 Task: Add the task  Implement version control for better code management to the section Blitz Brigade in the project TracePlan and add a Due Date to the respective task as 2023/08/13.
Action: Mouse moved to (65, 401)
Screenshot: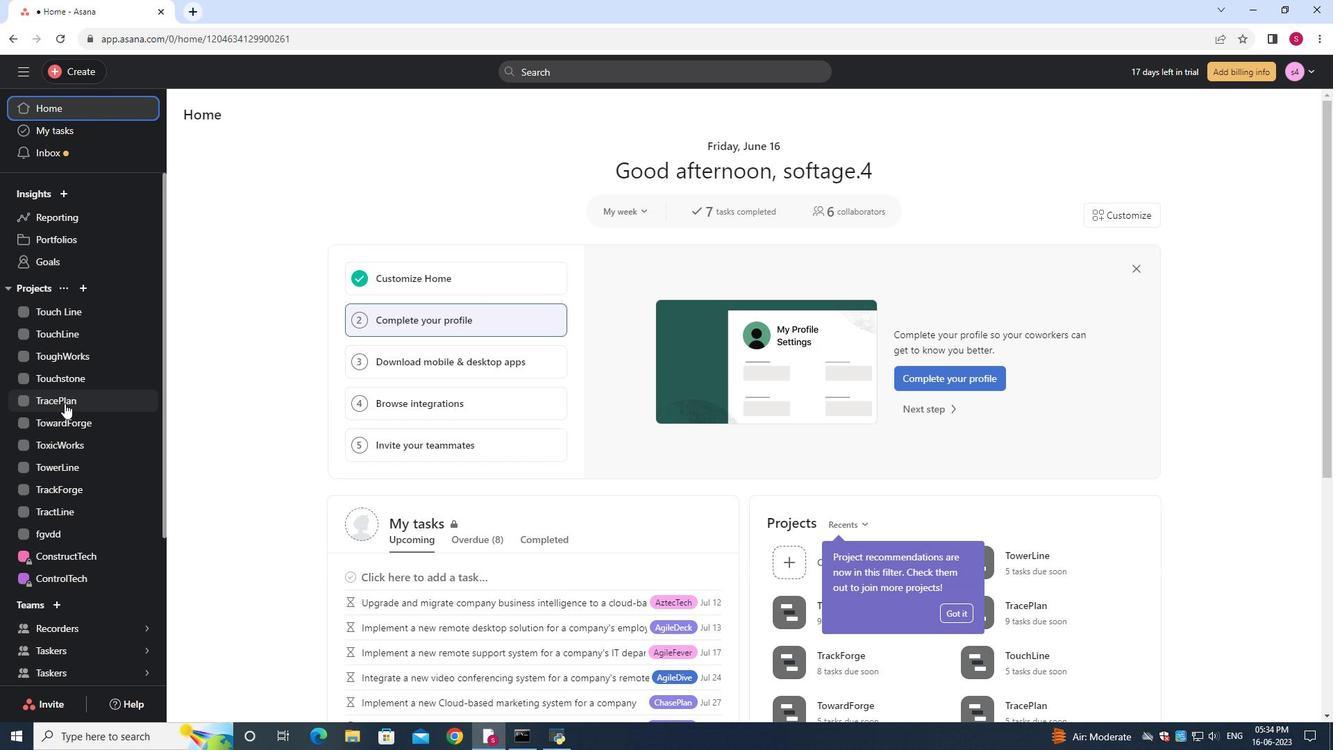 
Action: Mouse pressed left at (65, 401)
Screenshot: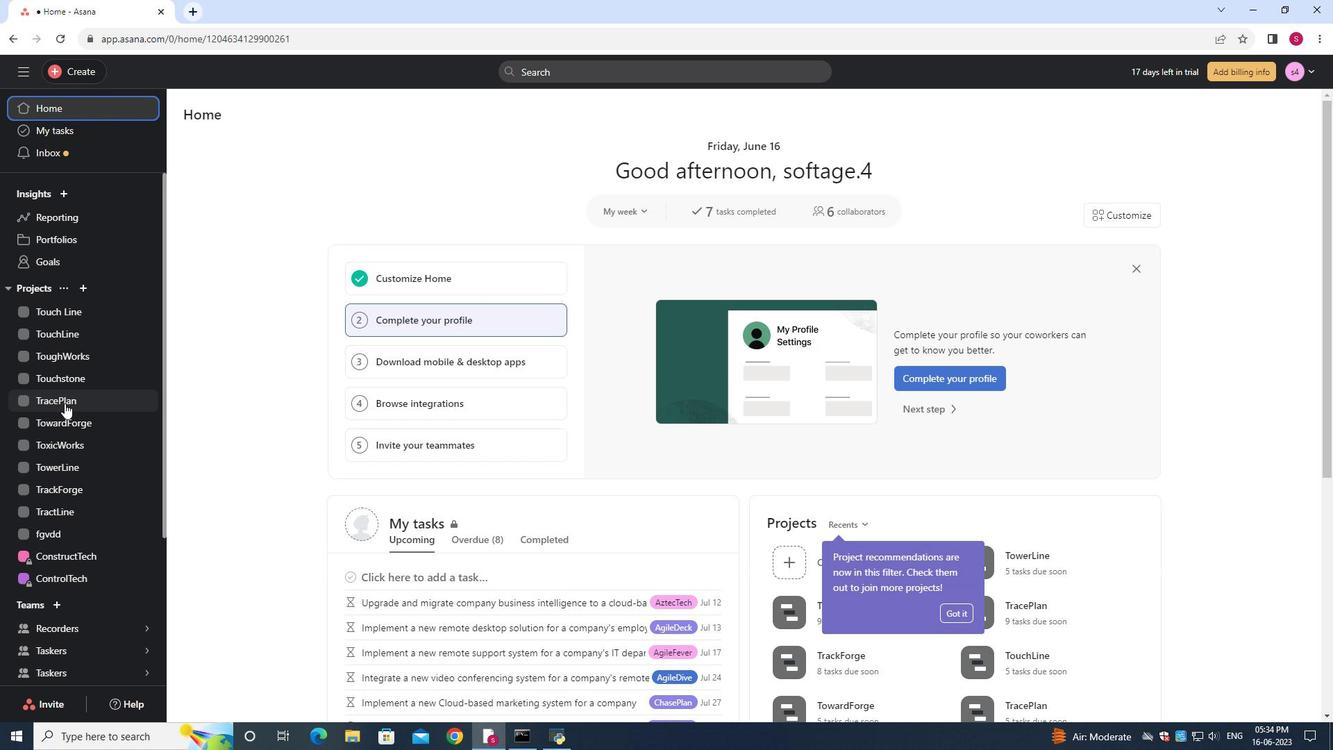 
Action: Mouse moved to (528, 315)
Screenshot: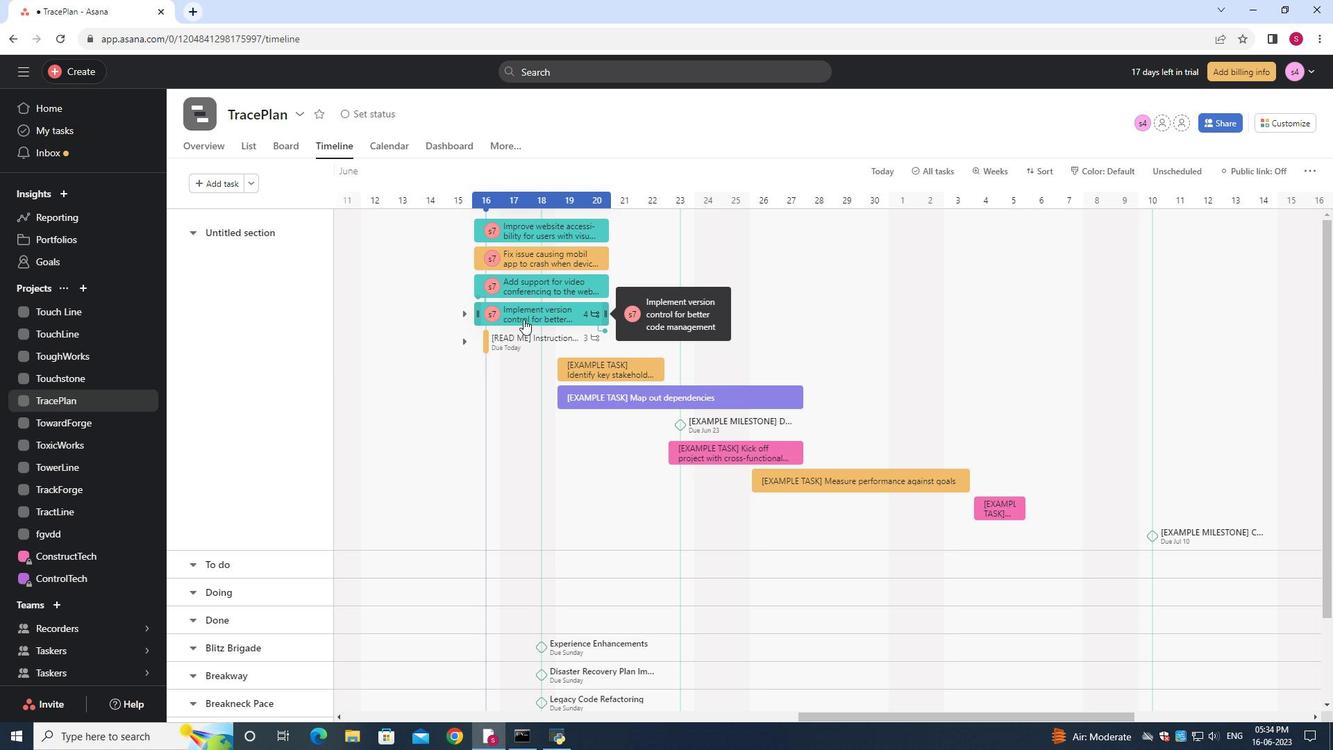 
Action: Mouse pressed left at (528, 315)
Screenshot: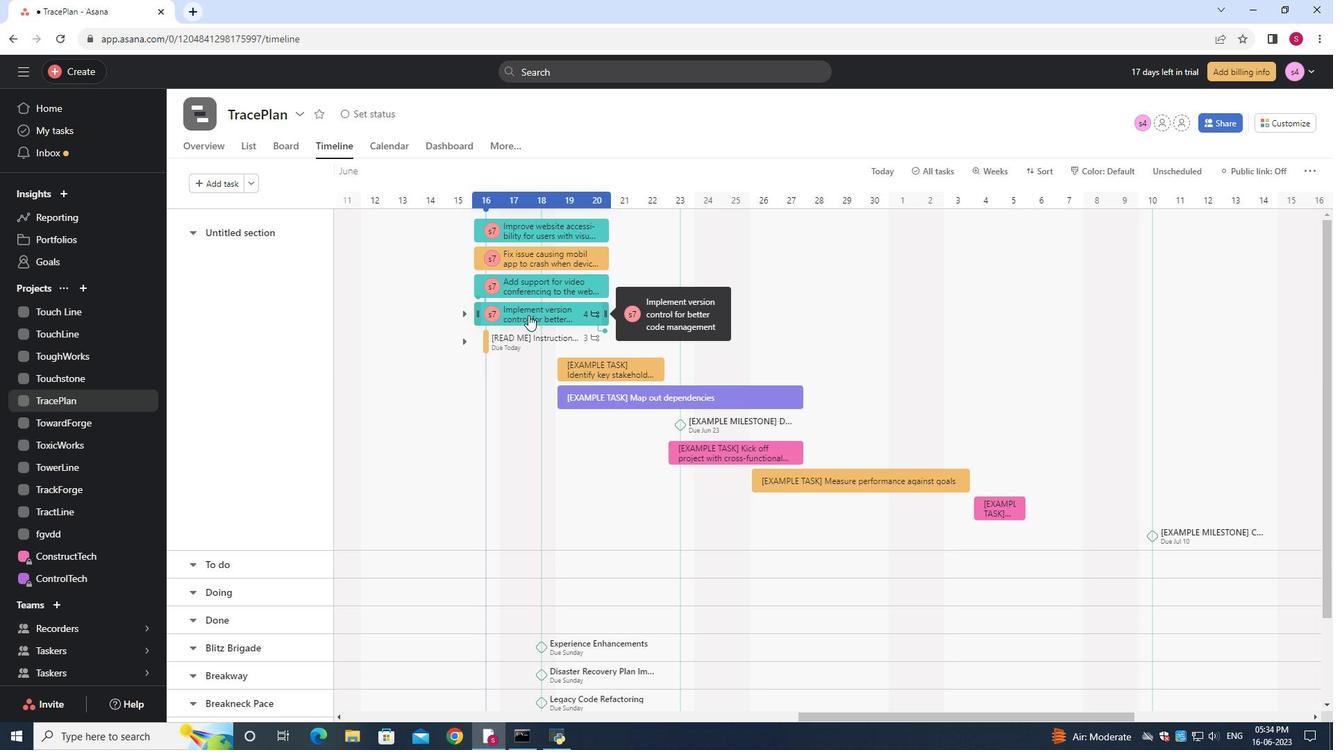 
Action: Mouse moved to (535, 619)
Screenshot: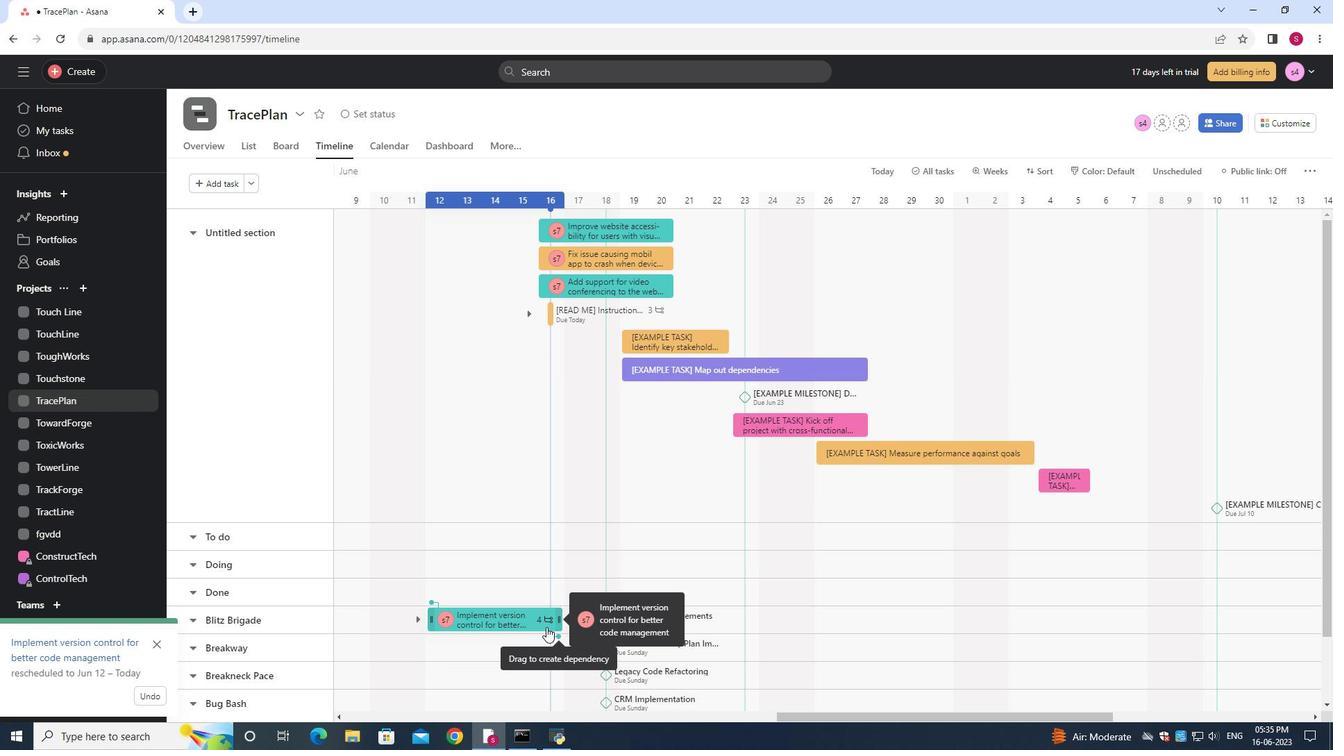 
Action: Mouse pressed left at (535, 619)
Screenshot: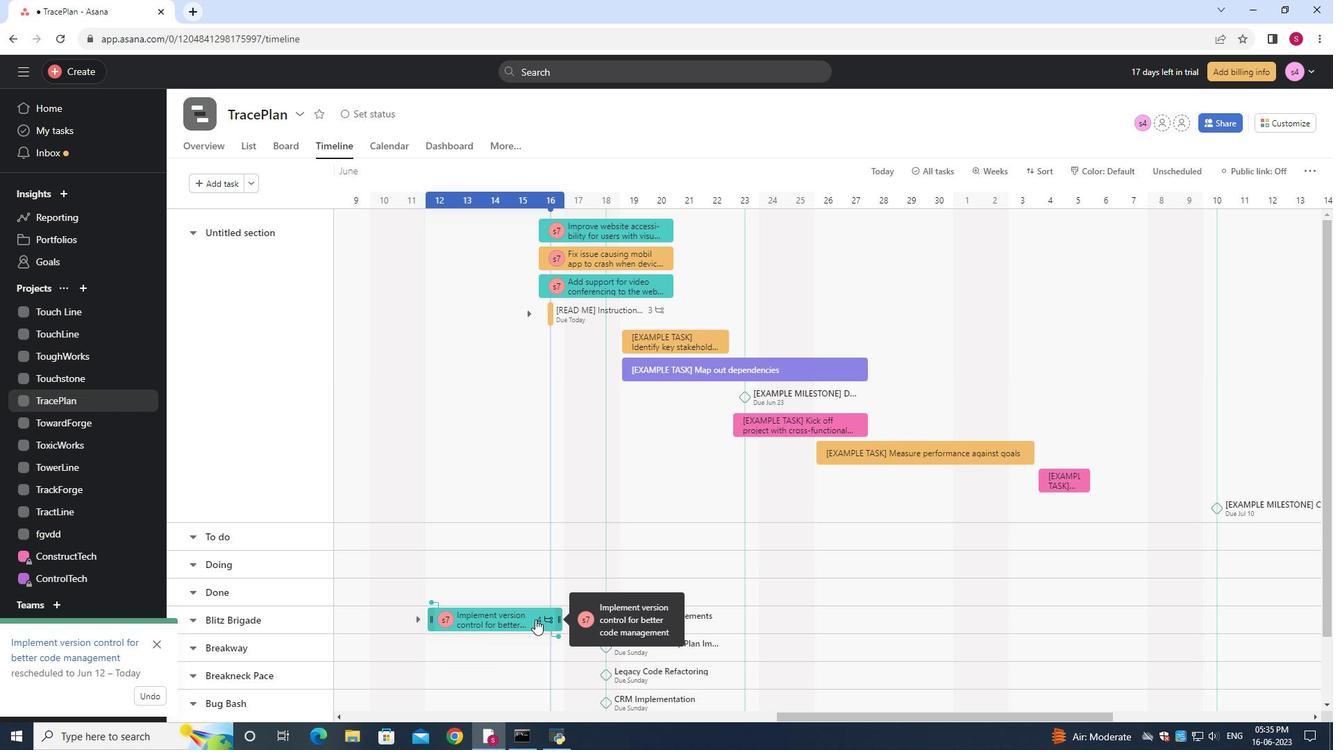 
Action: Mouse moved to (1031, 285)
Screenshot: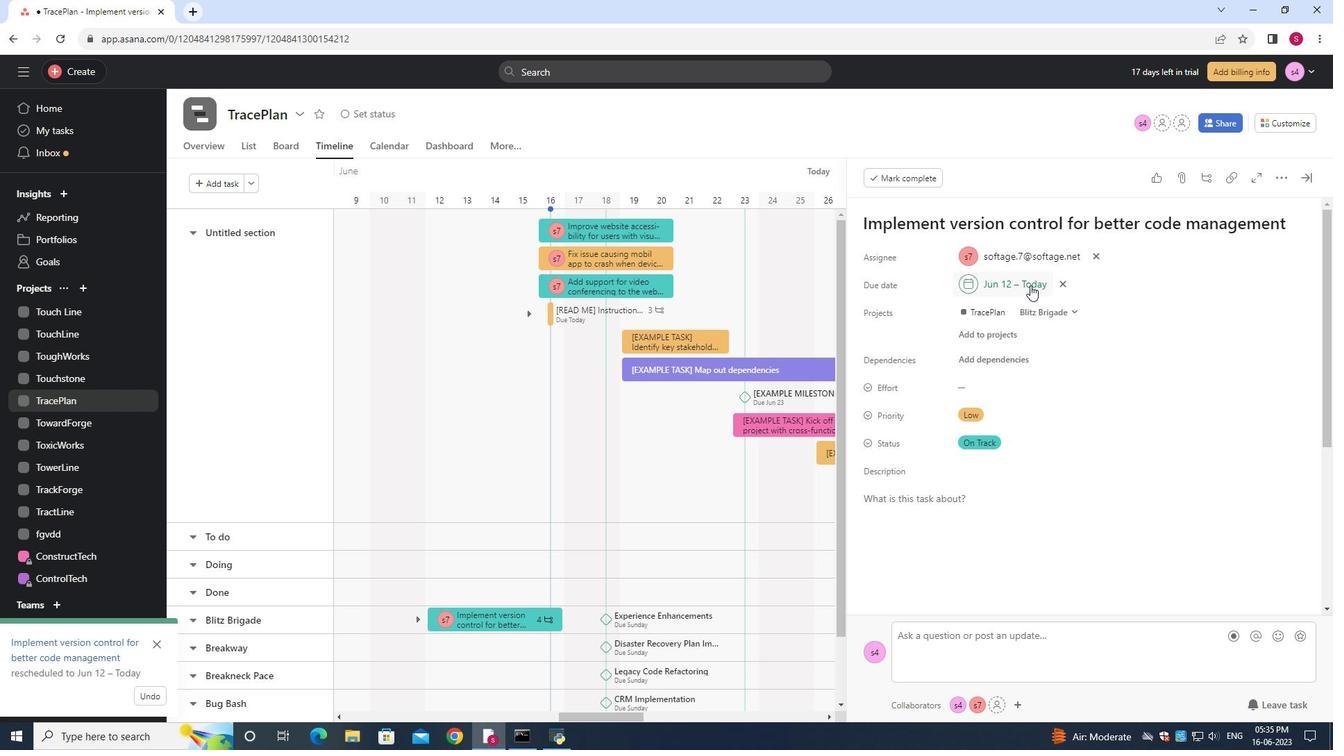 
Action: Mouse pressed left at (1031, 285)
Screenshot: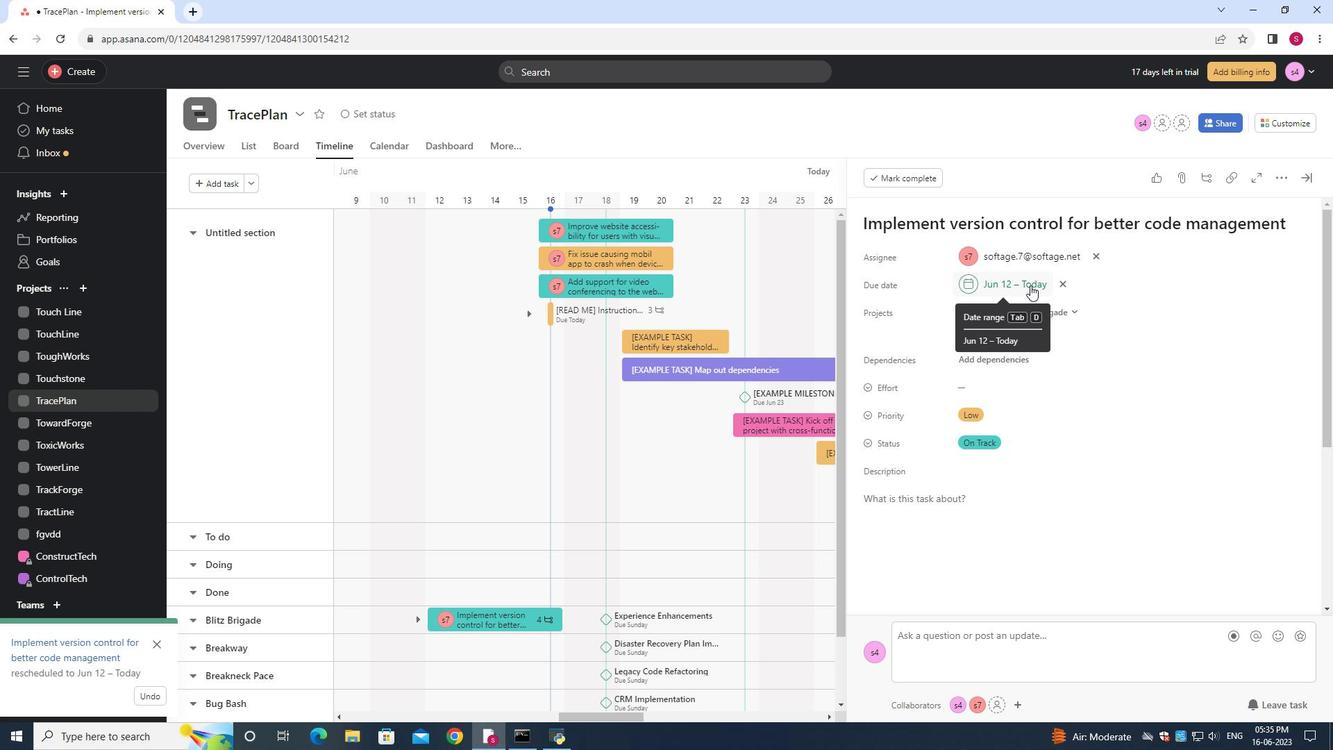 
Action: Mouse moved to (1119, 320)
Screenshot: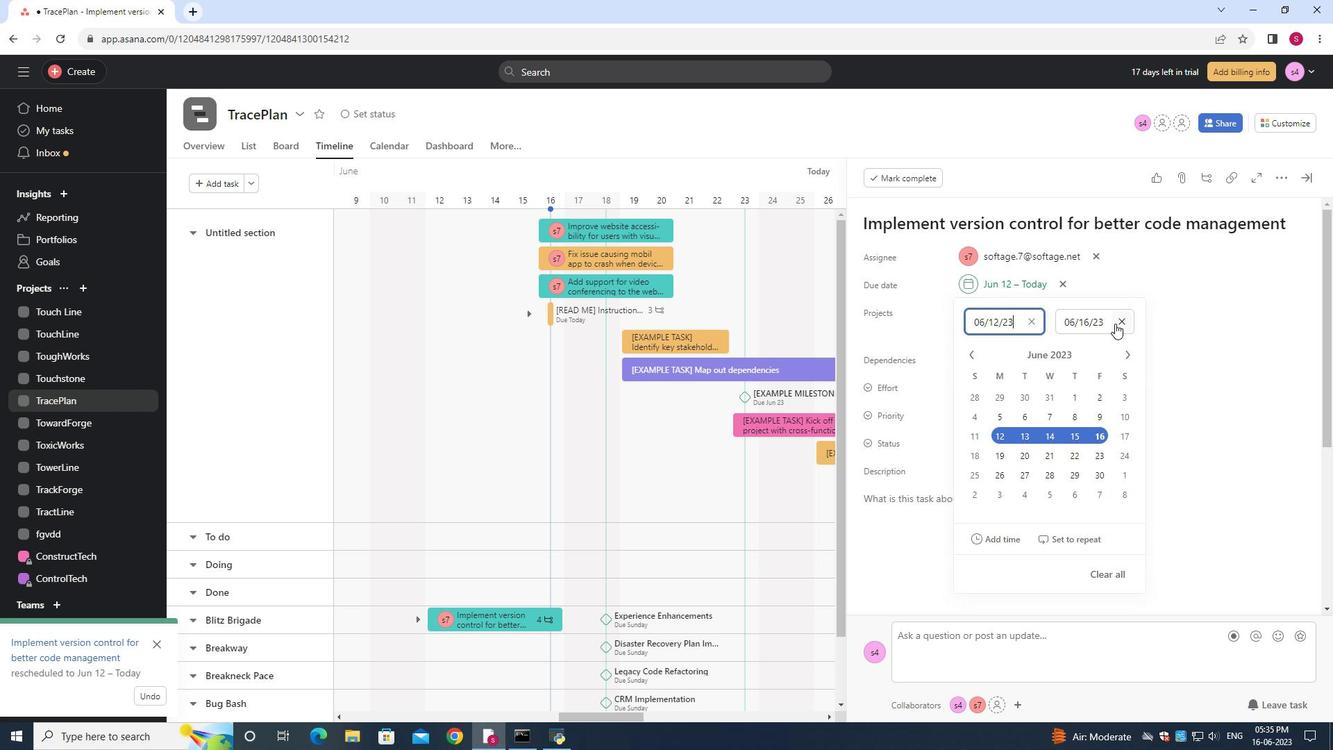 
Action: Mouse pressed left at (1119, 320)
Screenshot: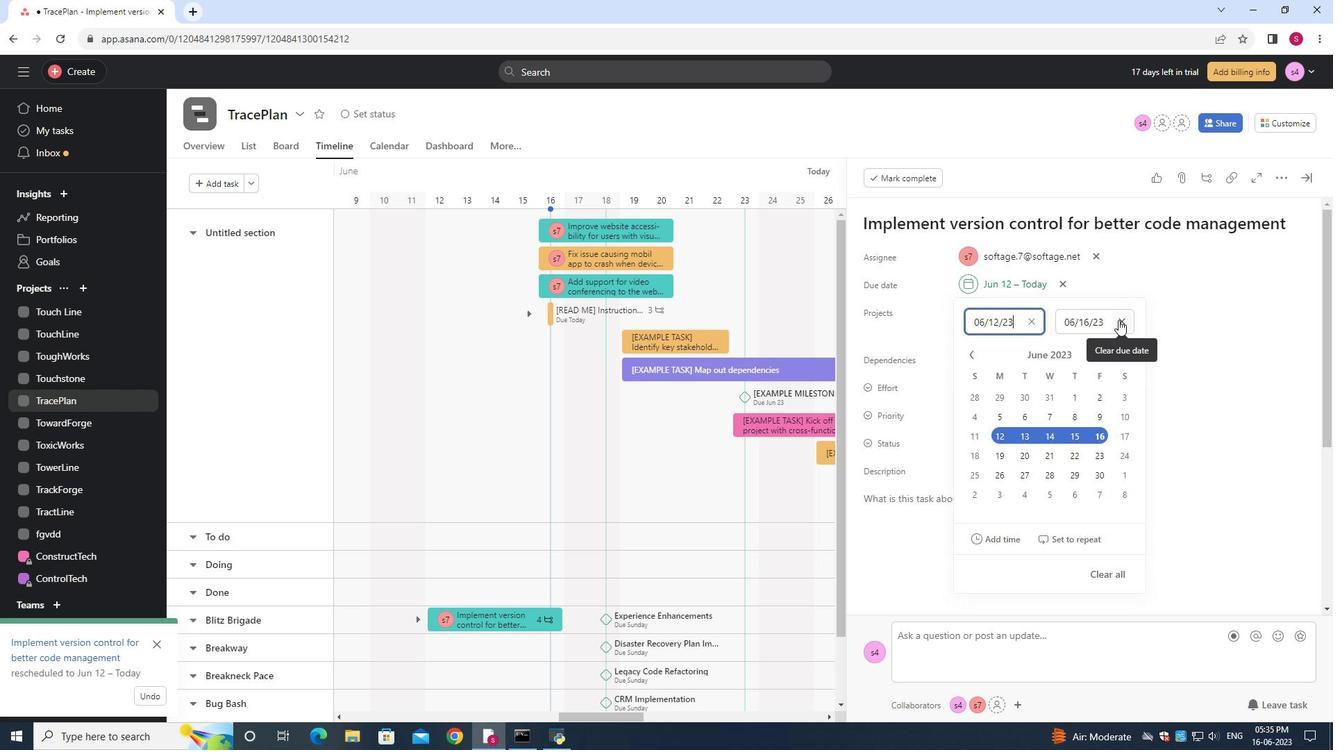 
Action: Mouse moved to (1110, 318)
Screenshot: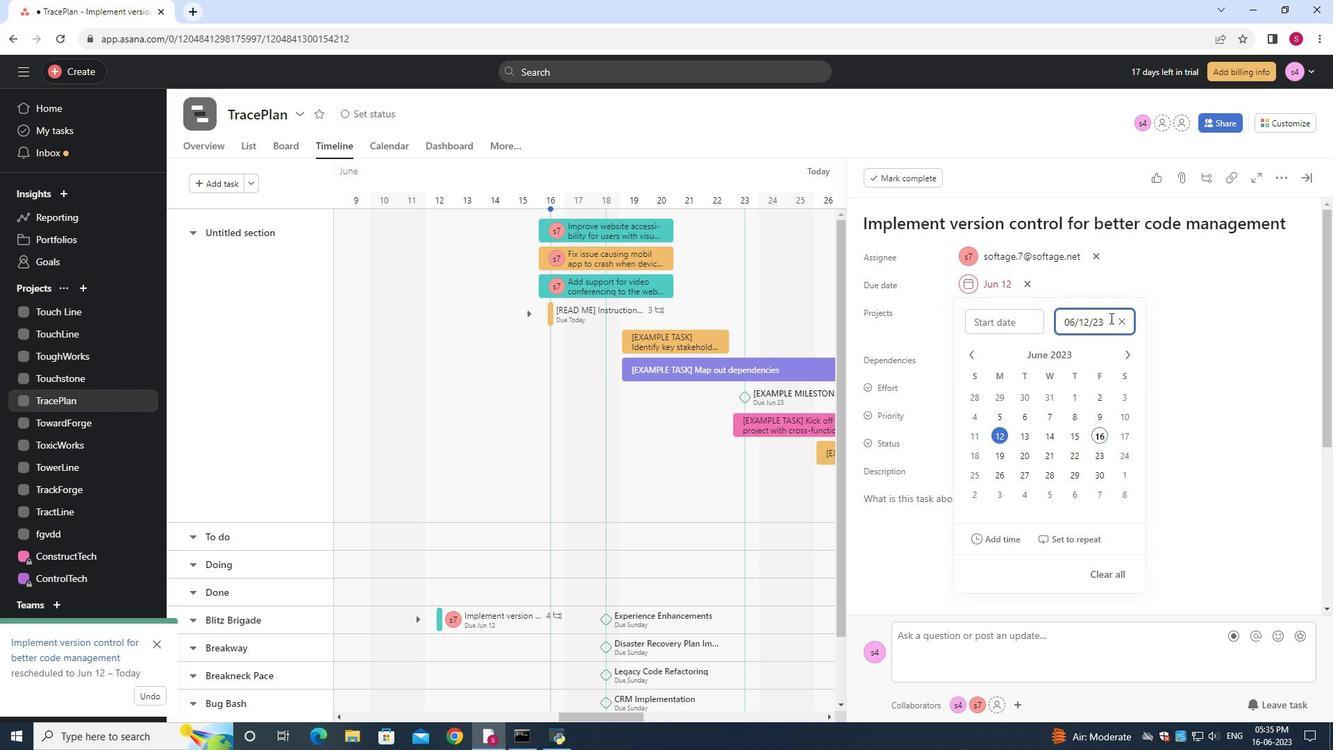 
Action: Mouse pressed left at (1110, 318)
Screenshot: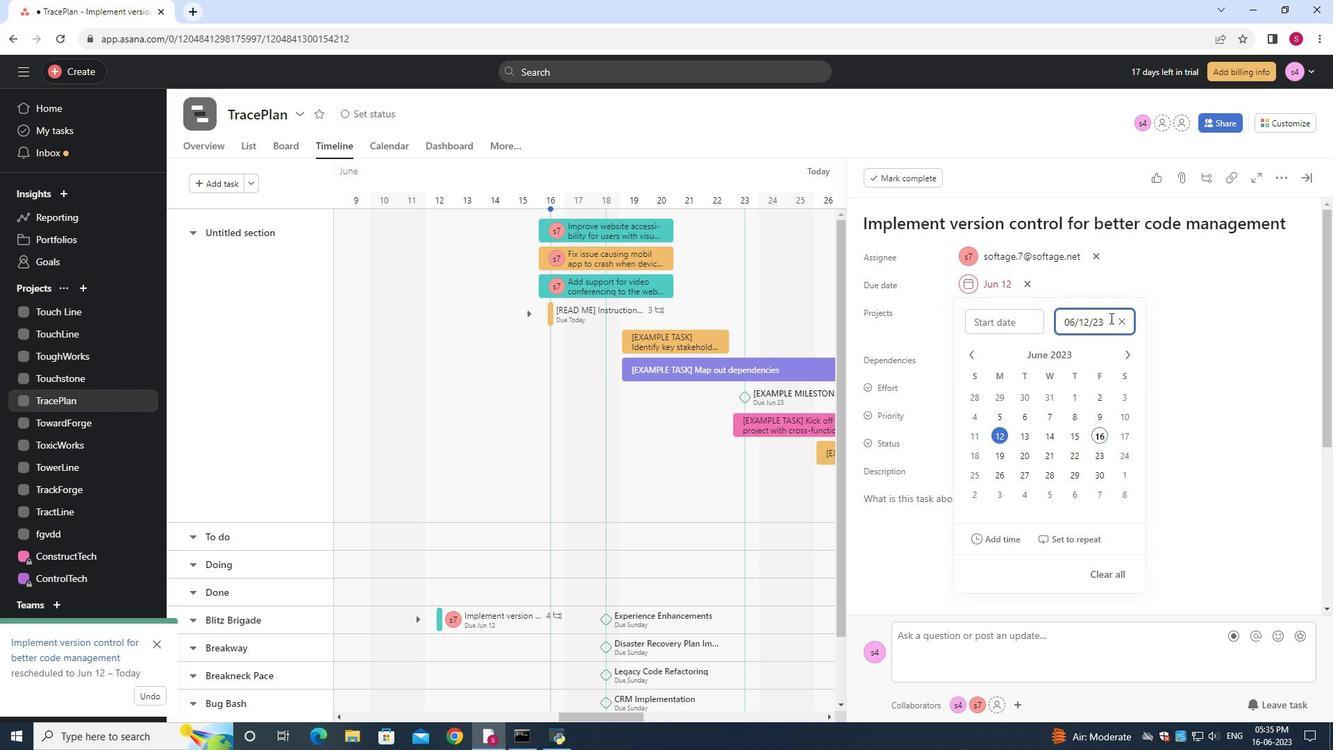 
Action: Mouse moved to (1070, 323)
Screenshot: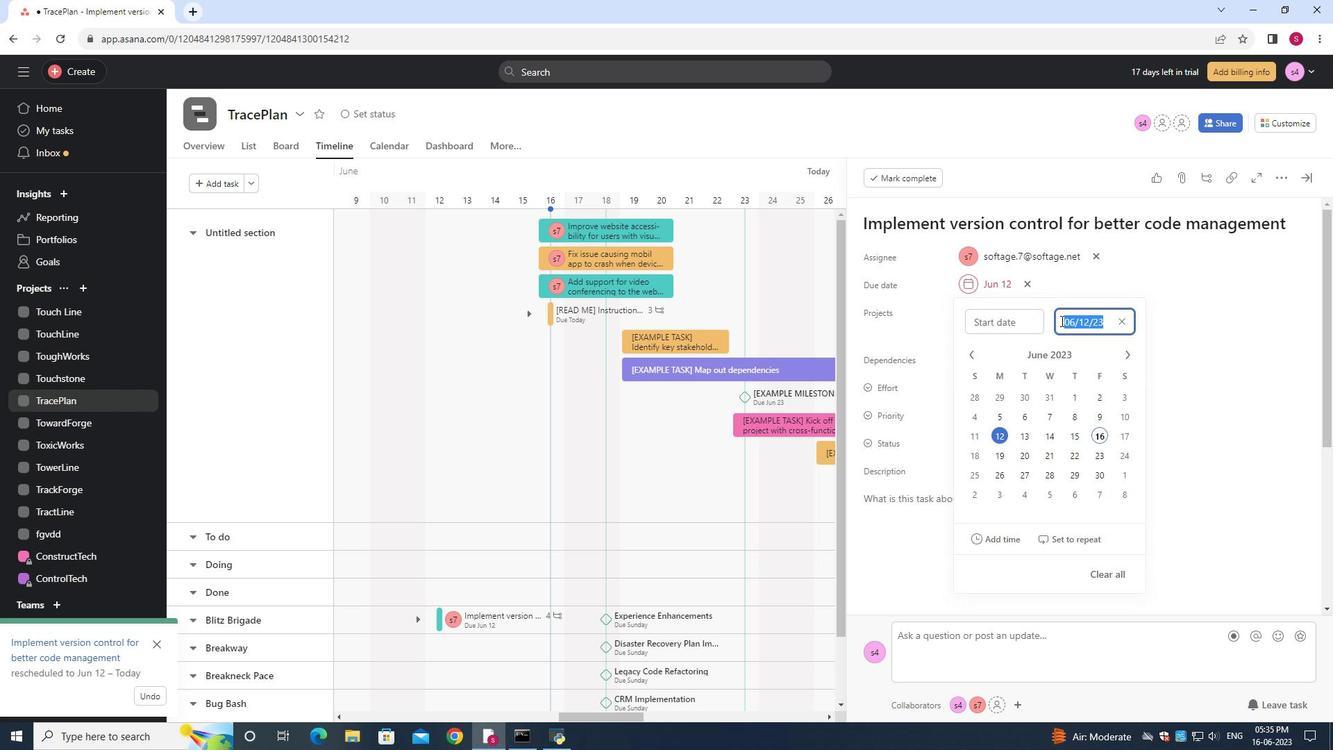 
Action: Key pressed <Key.backspace>2023/08/13<Key.enter>
Screenshot: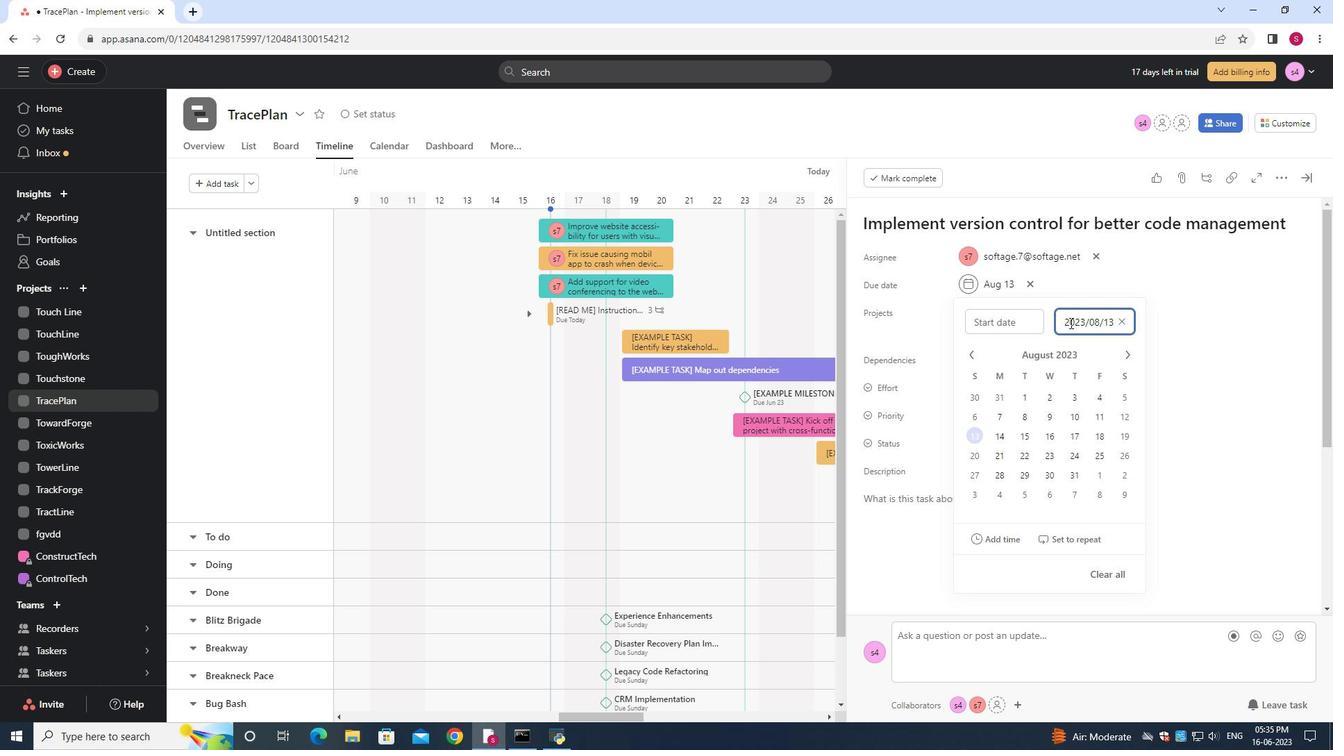 
